 Task: Create ChildIssue0000000044 as Child Issue of Issue Issue0000000022 in Backlog  in Scrum Project Project0000000005 in Jira. Create ChildIssue0000000045 as Child Issue of Issue Issue0000000023 in Backlog  in Scrum Project Project0000000005 in Jira. Create ChildIssue0000000046 as Child Issue of Issue Issue0000000023 in Backlog  in Scrum Project Project0000000005 in Jira. Create ChildIssue0000000047 as Child Issue of Issue Issue0000000024 in Backlog  in Scrum Project Project0000000005 in Jira. Create ChildIssue0000000048 as Child Issue of Issue Issue0000000024 in Backlog  in Scrum Project Project0000000005 in Jira
Action: Mouse moved to (402, 413)
Screenshot: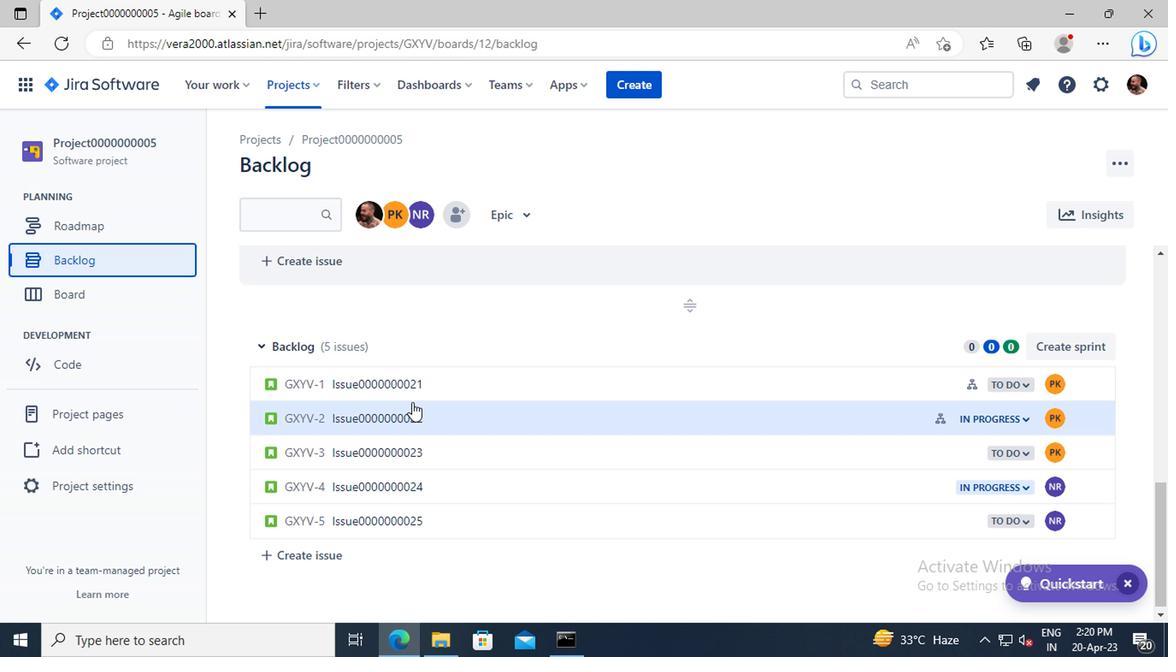 
Action: Mouse pressed left at (402, 413)
Screenshot: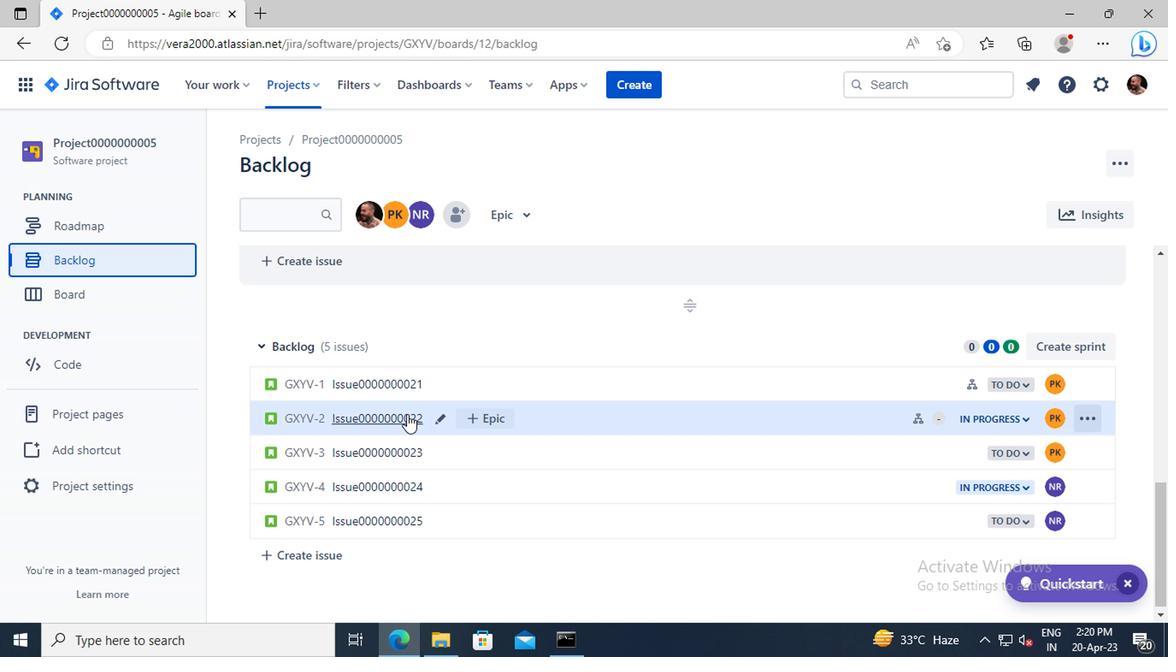 
Action: Mouse moved to (864, 345)
Screenshot: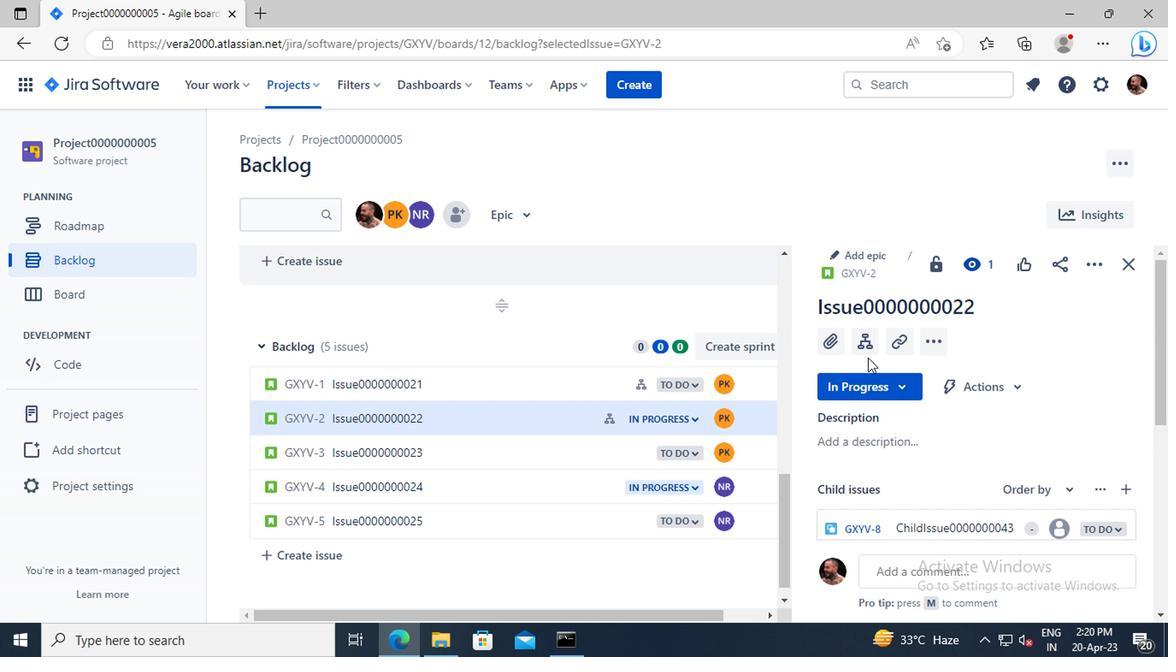 
Action: Mouse pressed left at (864, 345)
Screenshot: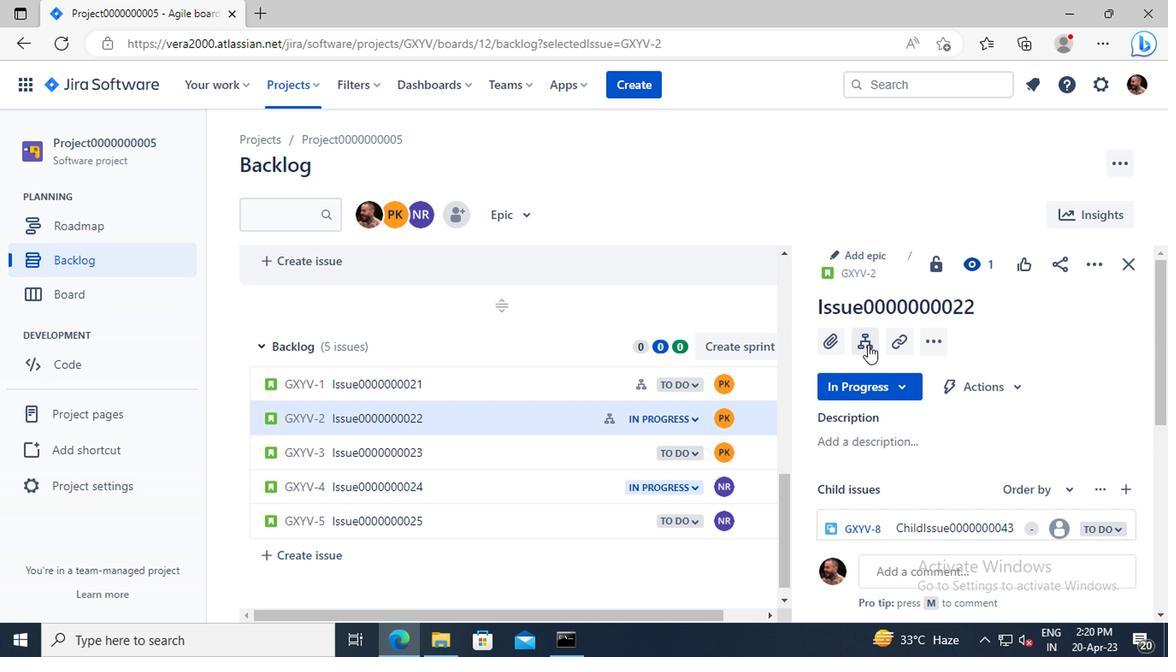 
Action: Mouse moved to (870, 413)
Screenshot: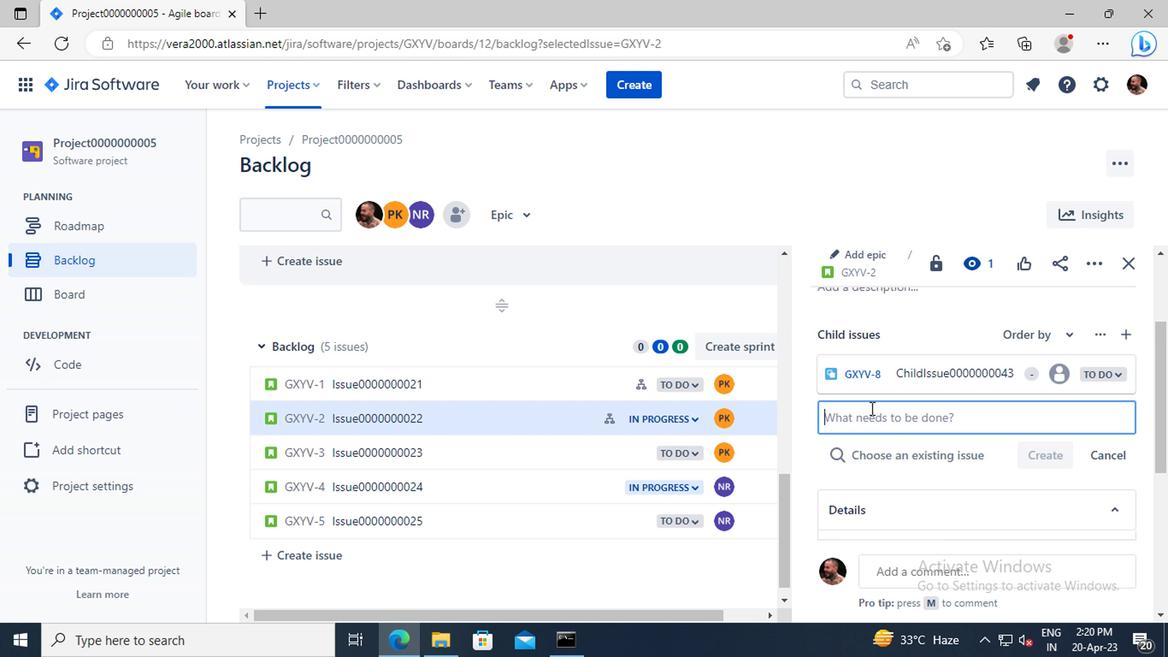 
Action: Mouse pressed left at (870, 413)
Screenshot: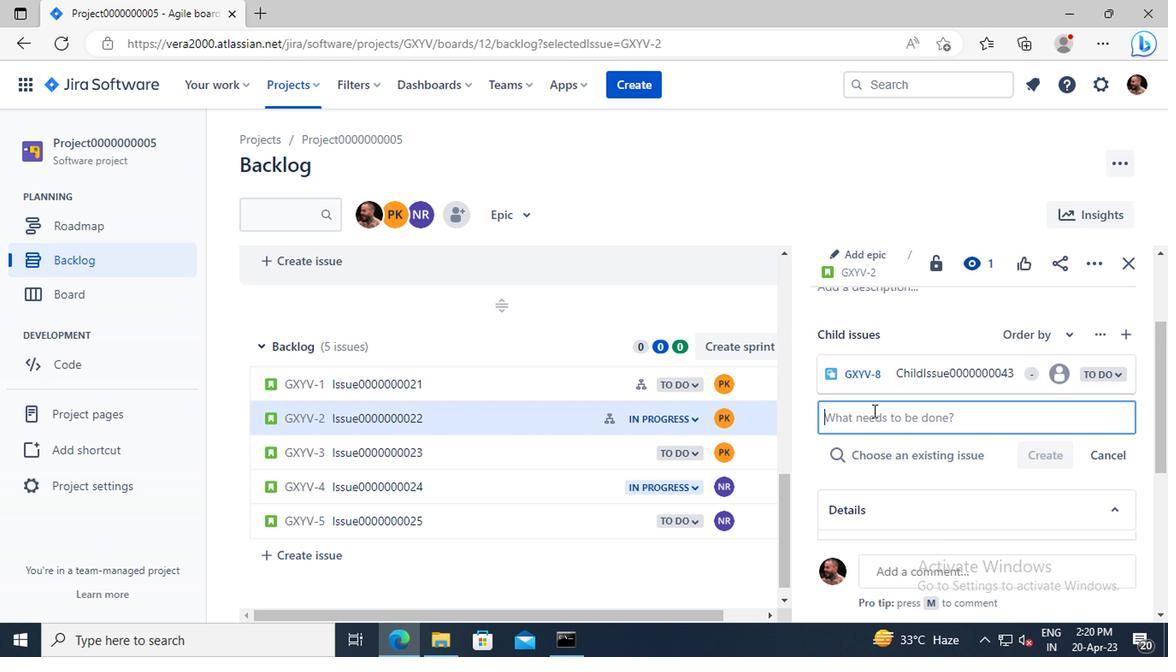 
Action: Key pressed <Key.shift>CHILD<Key.shift>ISSUE0000000044
Screenshot: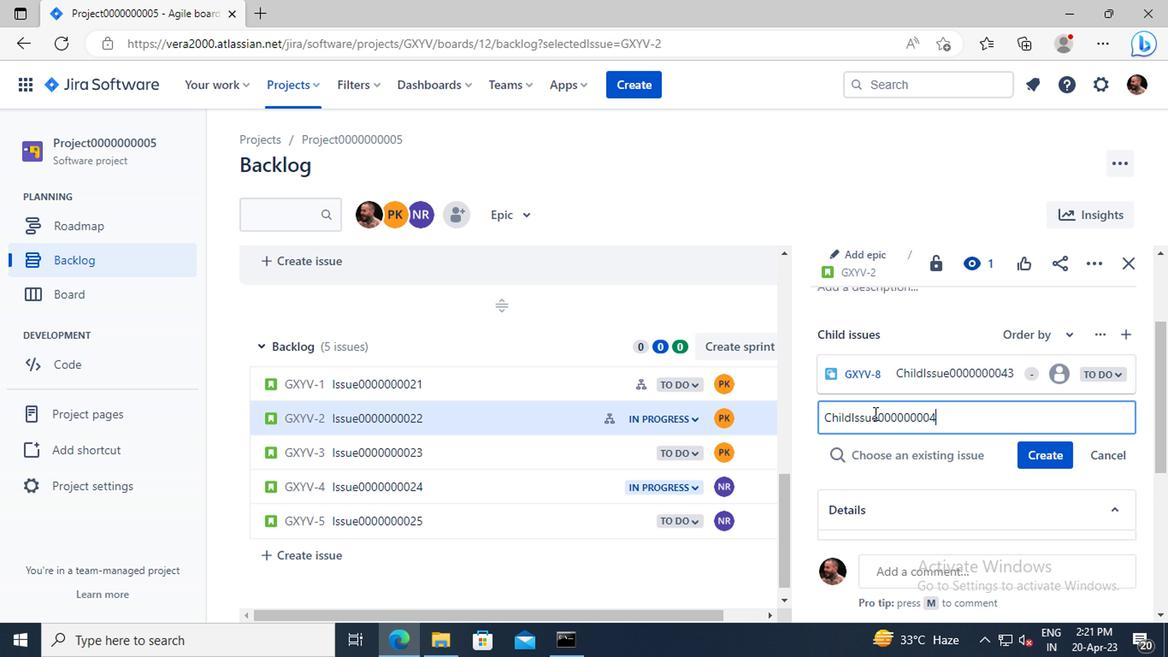 
Action: Mouse moved to (1037, 455)
Screenshot: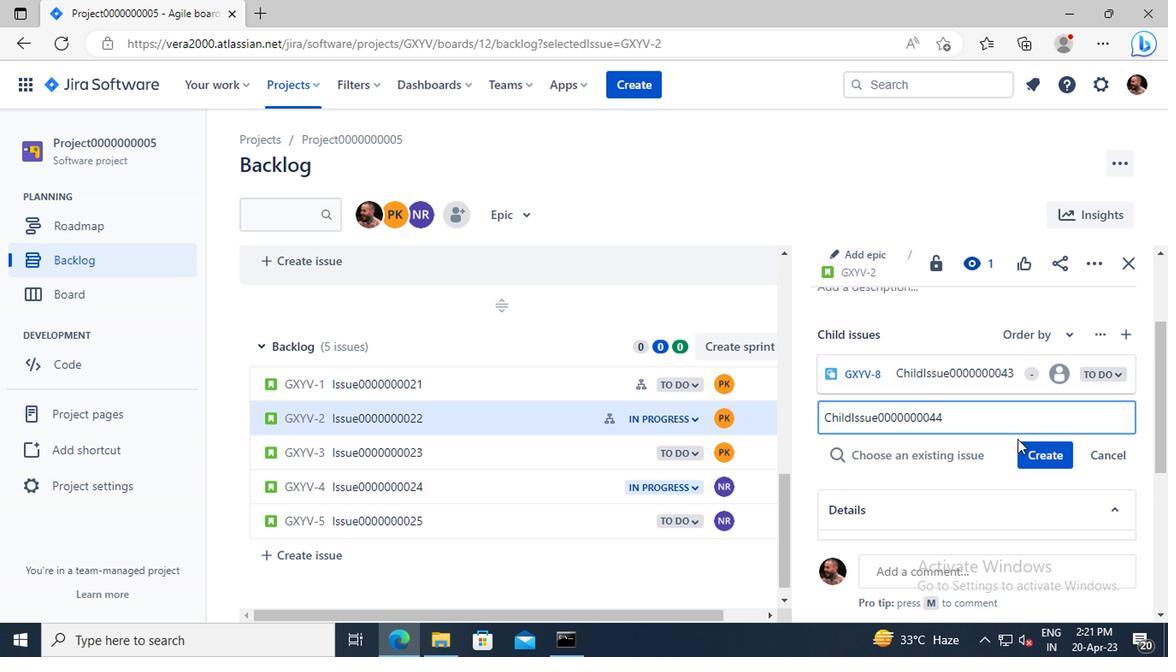 
Action: Mouse pressed left at (1037, 455)
Screenshot: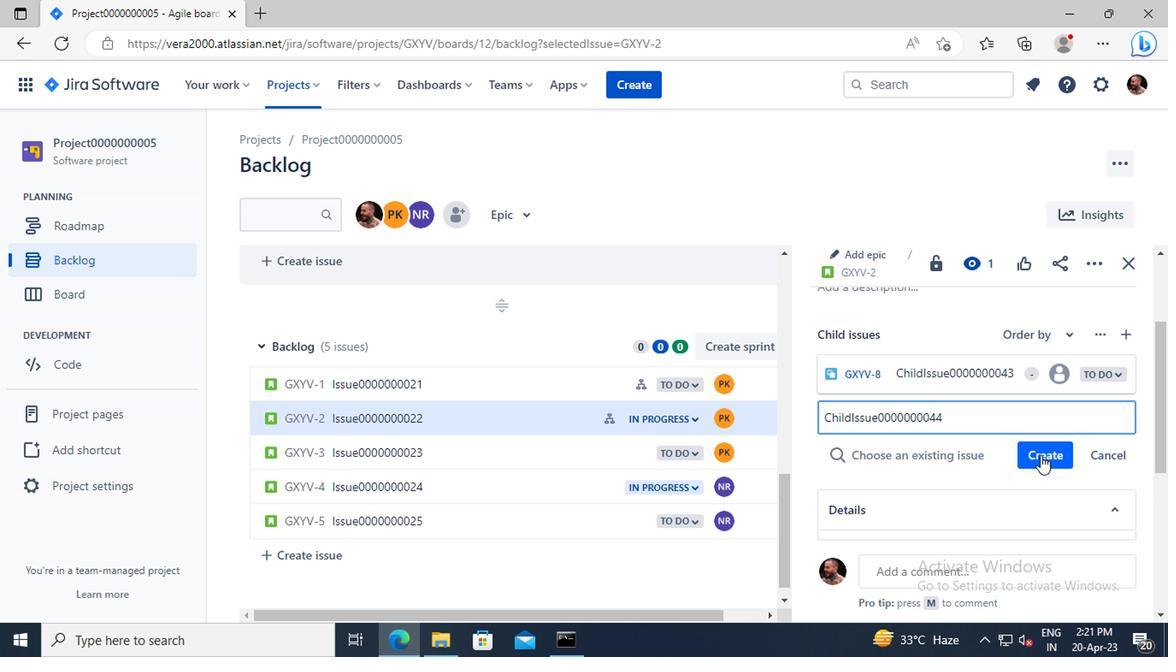 
Action: Mouse moved to (388, 449)
Screenshot: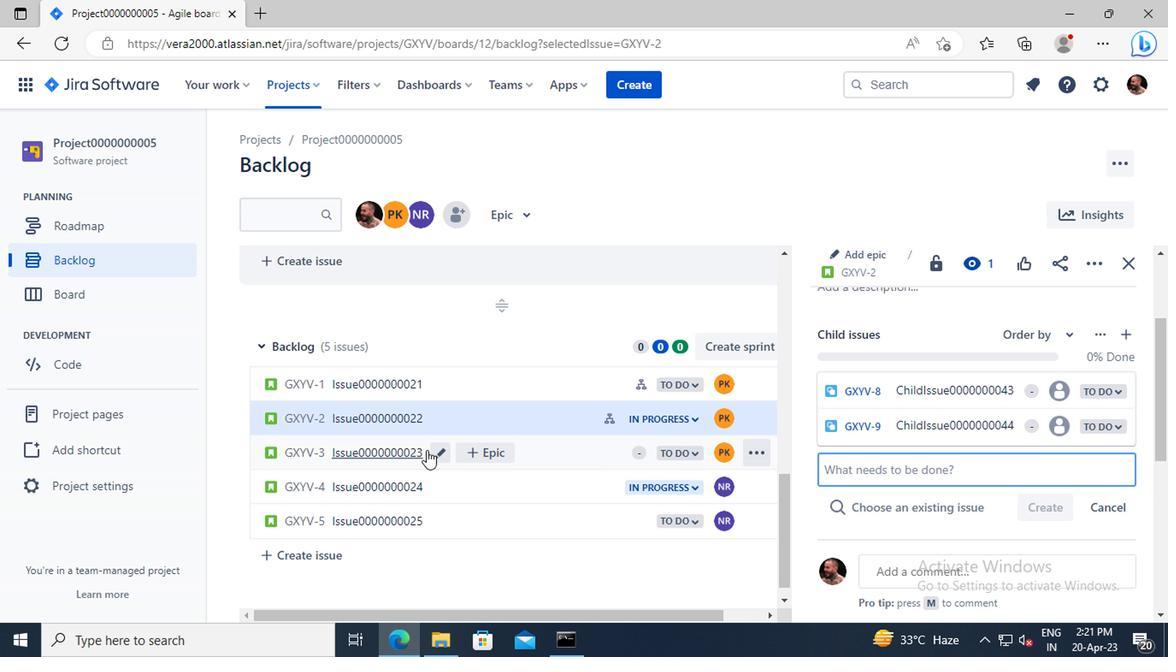 
Action: Mouse pressed left at (388, 449)
Screenshot: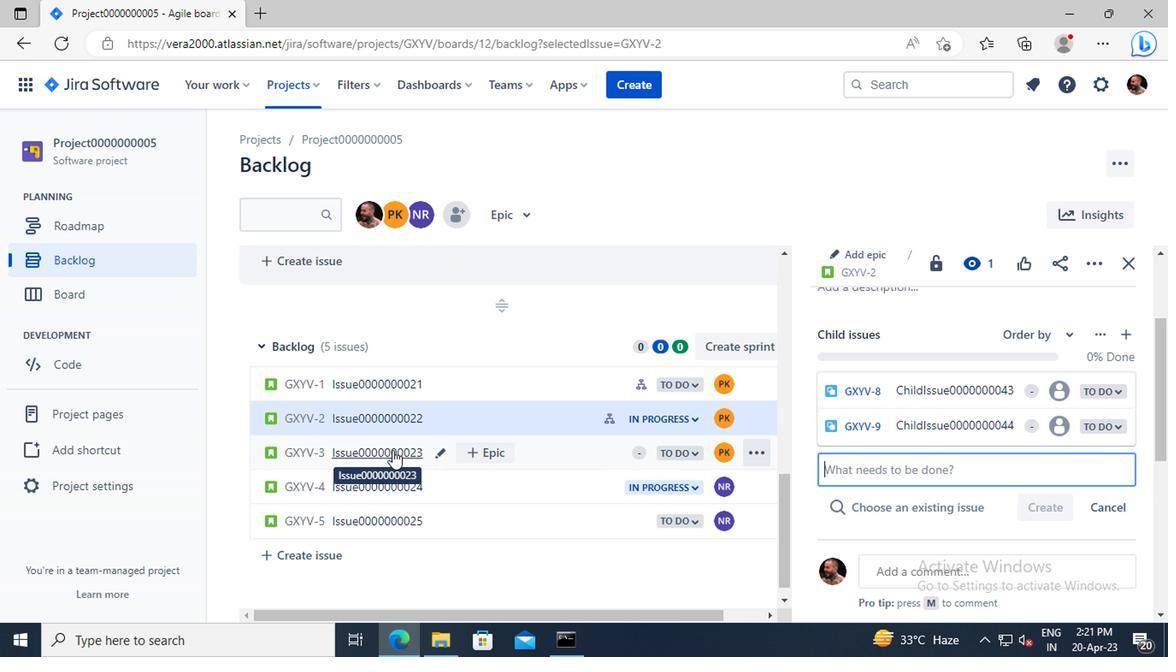 
Action: Mouse moved to (861, 340)
Screenshot: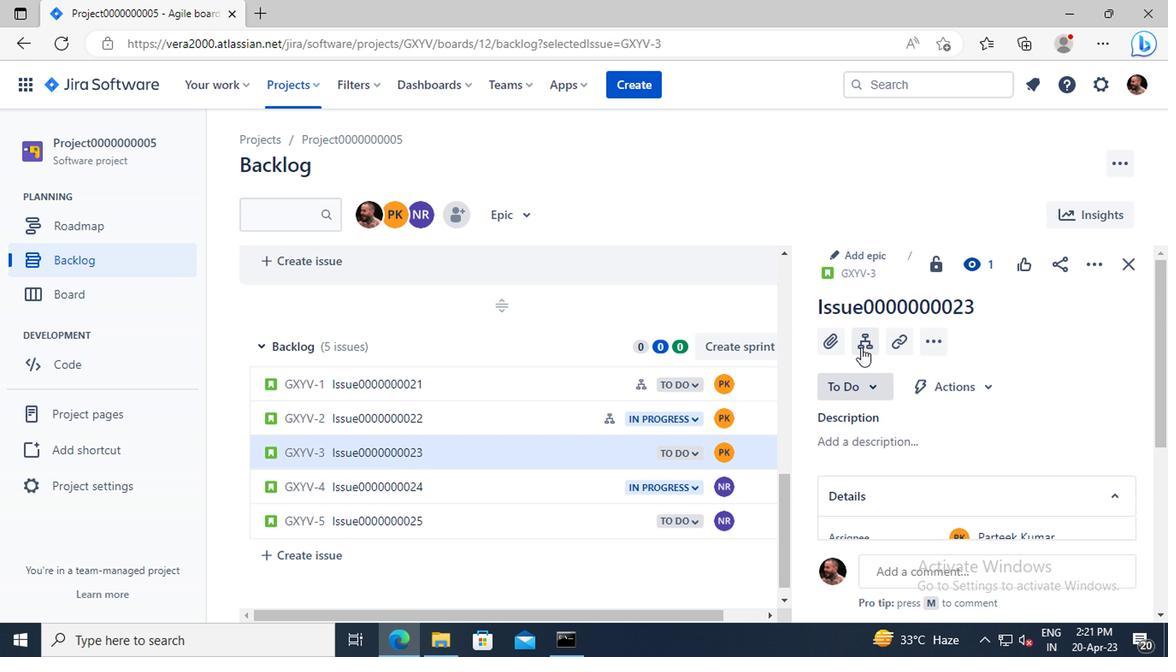 
Action: Mouse pressed left at (861, 340)
Screenshot: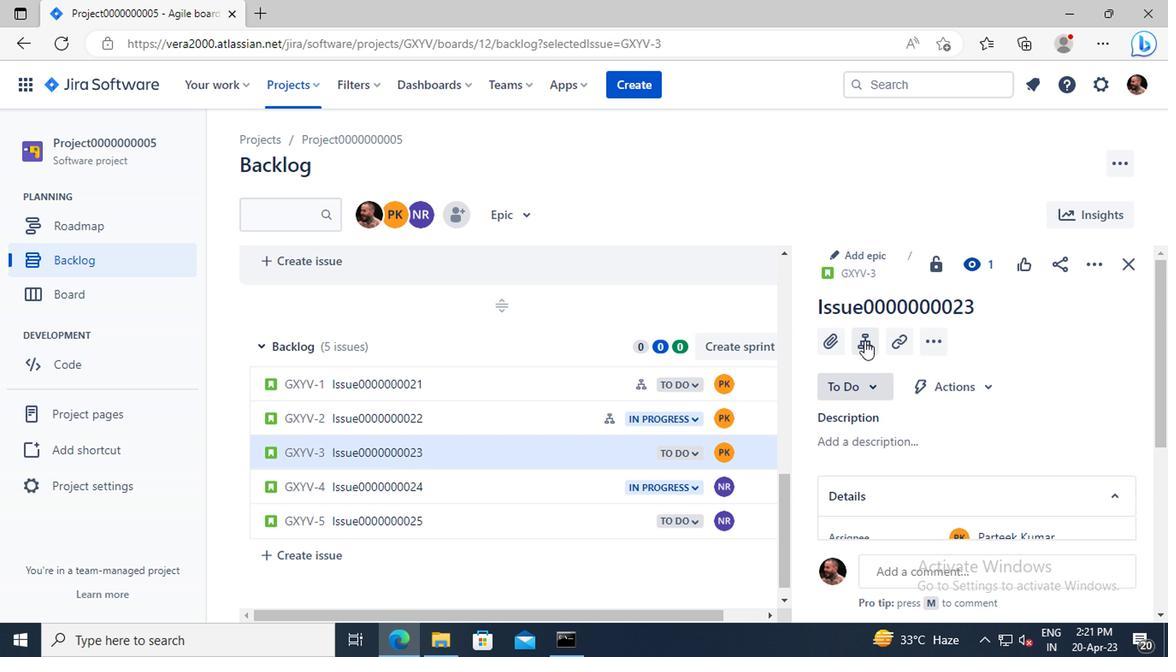 
Action: Mouse moved to (874, 417)
Screenshot: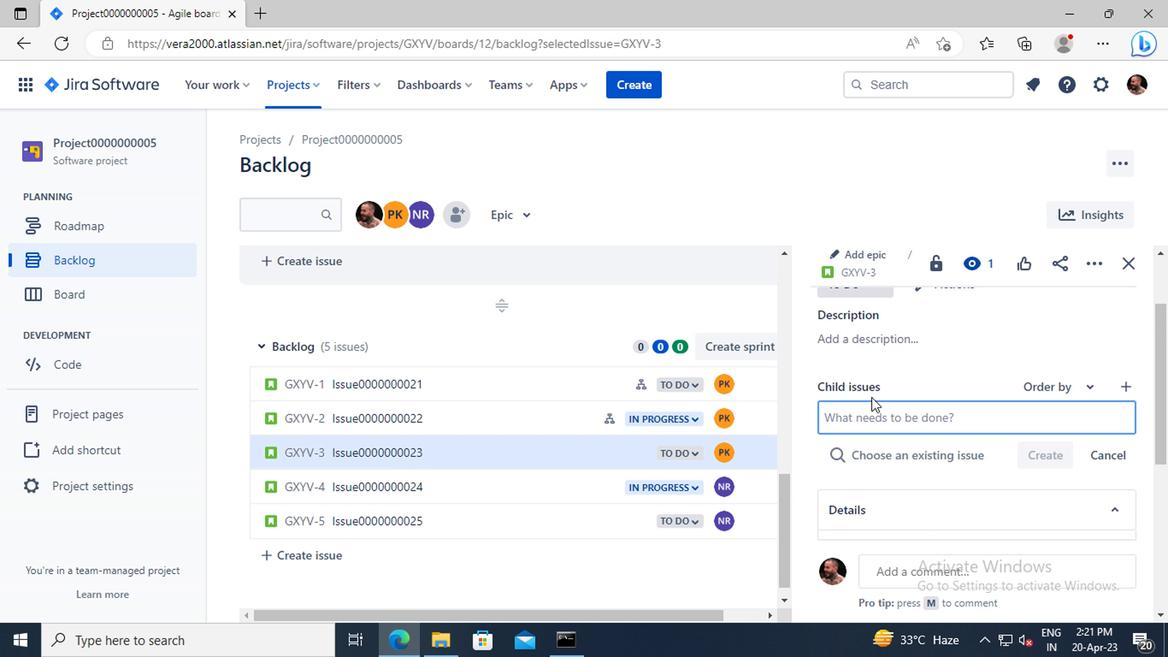 
Action: Mouse pressed left at (874, 417)
Screenshot: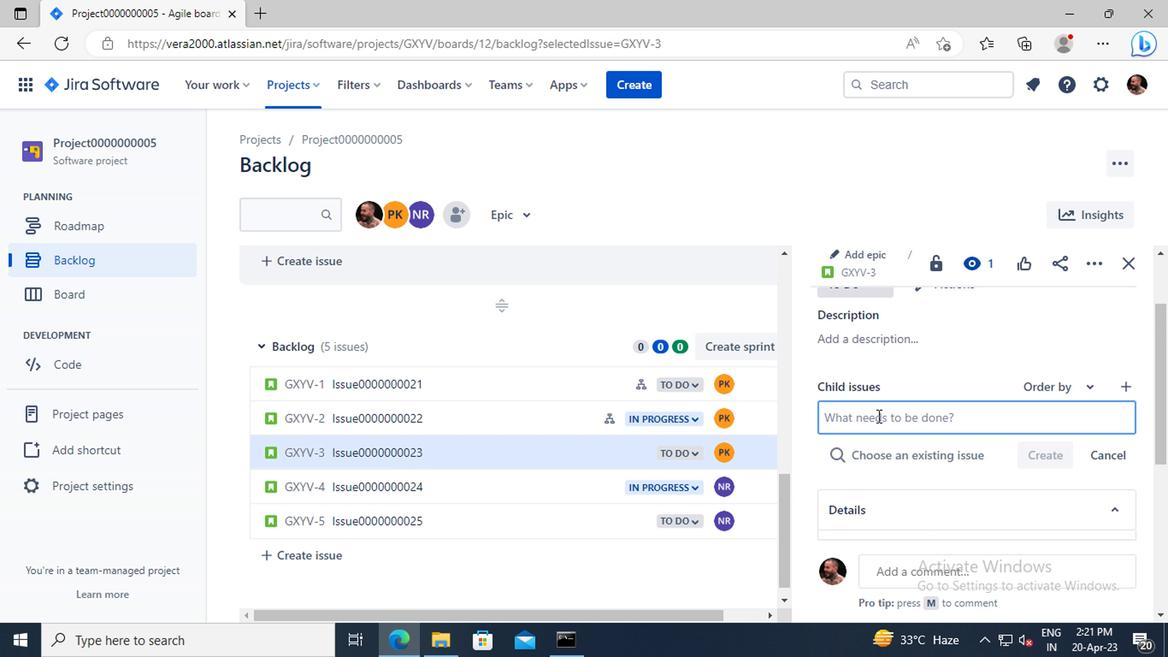 
Action: Key pressed <Key.shift>CHILD<Key.shift>ISSUE0000000045
Screenshot: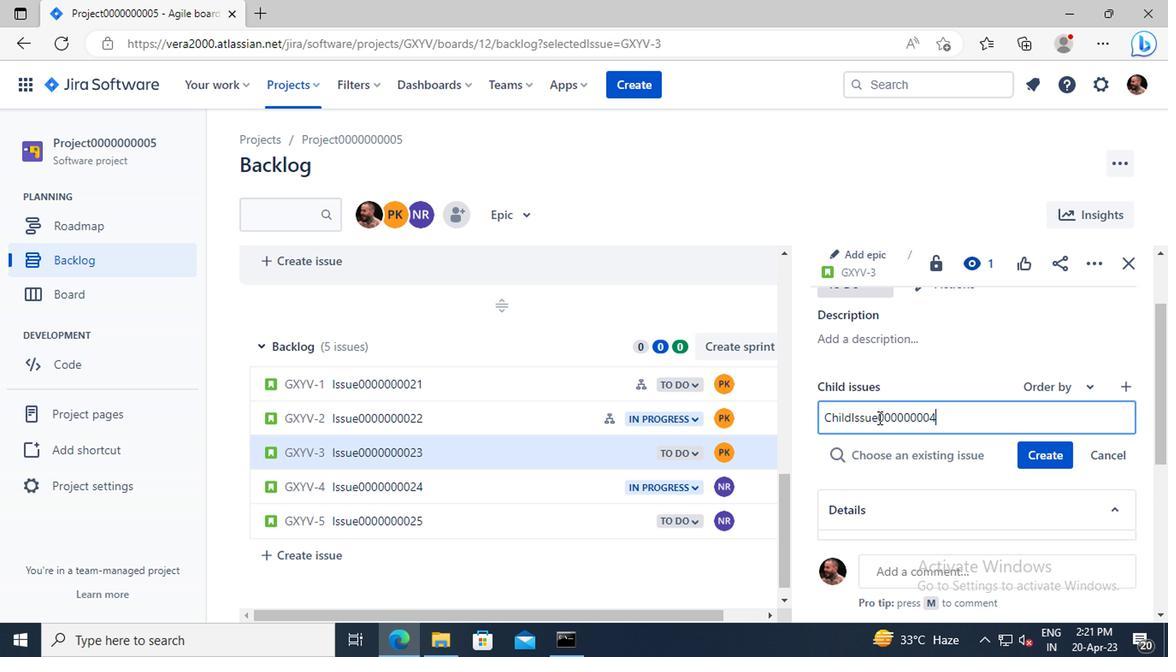
Action: Mouse moved to (1054, 457)
Screenshot: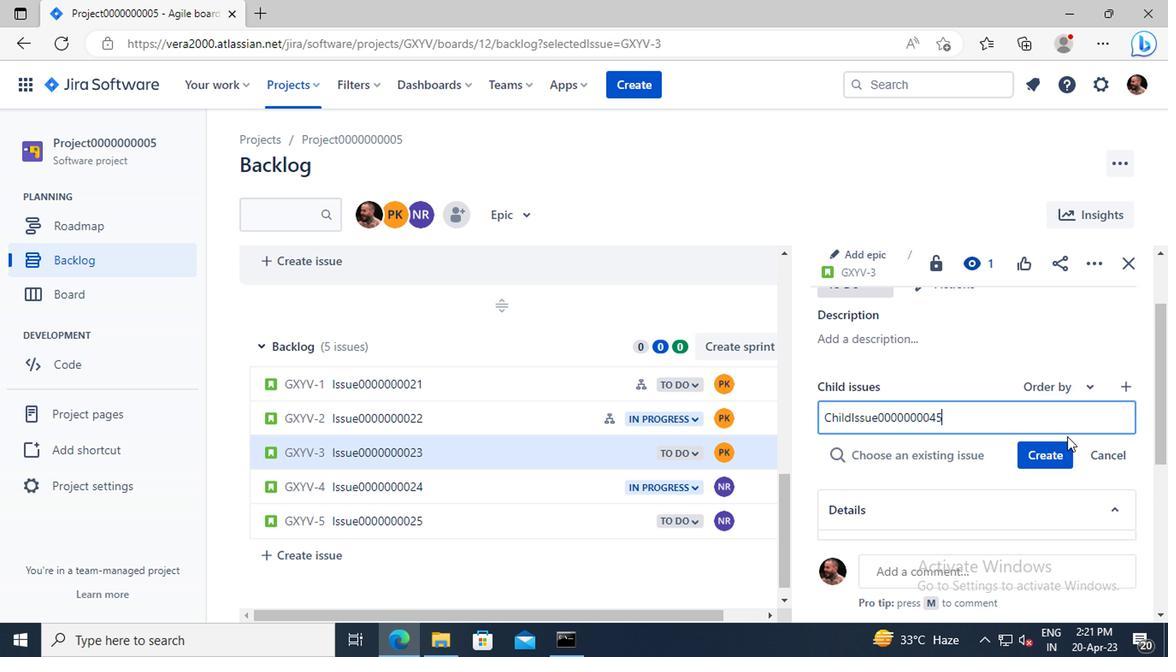 
Action: Mouse pressed left at (1054, 457)
Screenshot: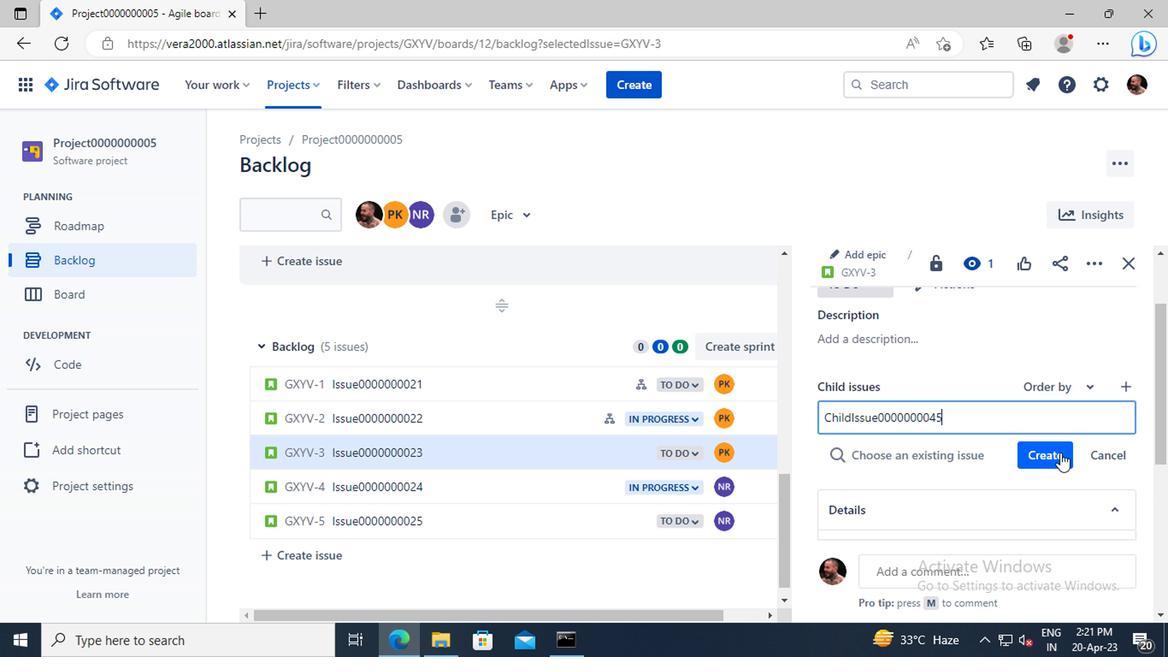 
Action: Mouse moved to (960, 464)
Screenshot: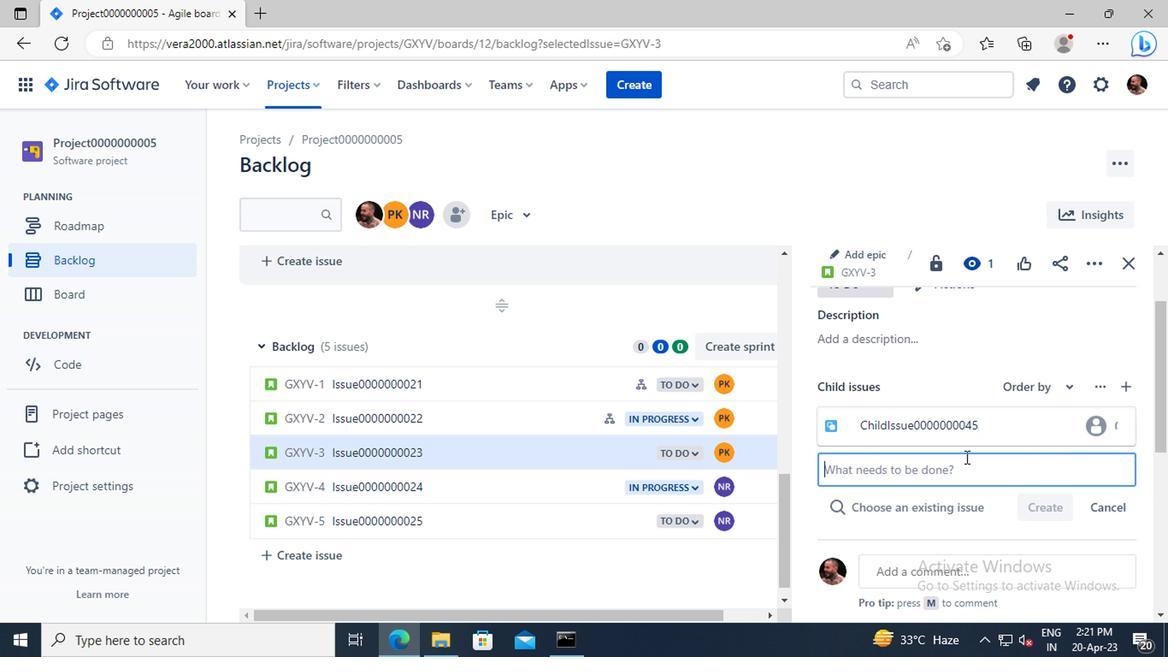 
Action: Mouse pressed left at (960, 464)
Screenshot: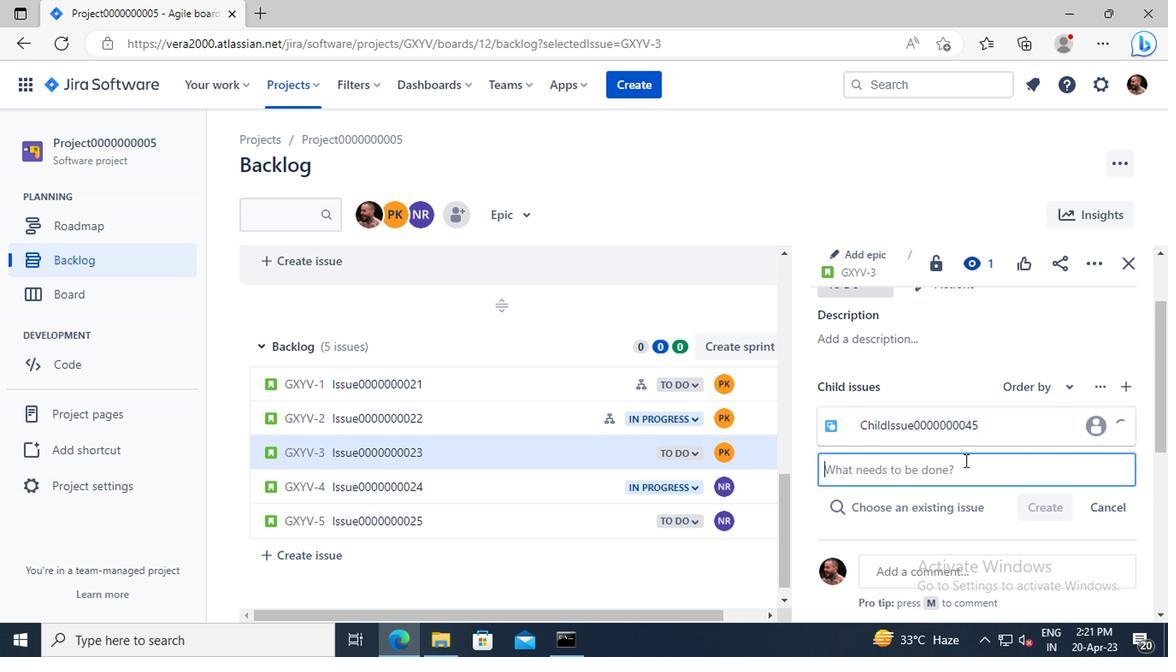
Action: Key pressed <Key.shift>CHILD<Key.shift>ISSUE0000000046
Screenshot: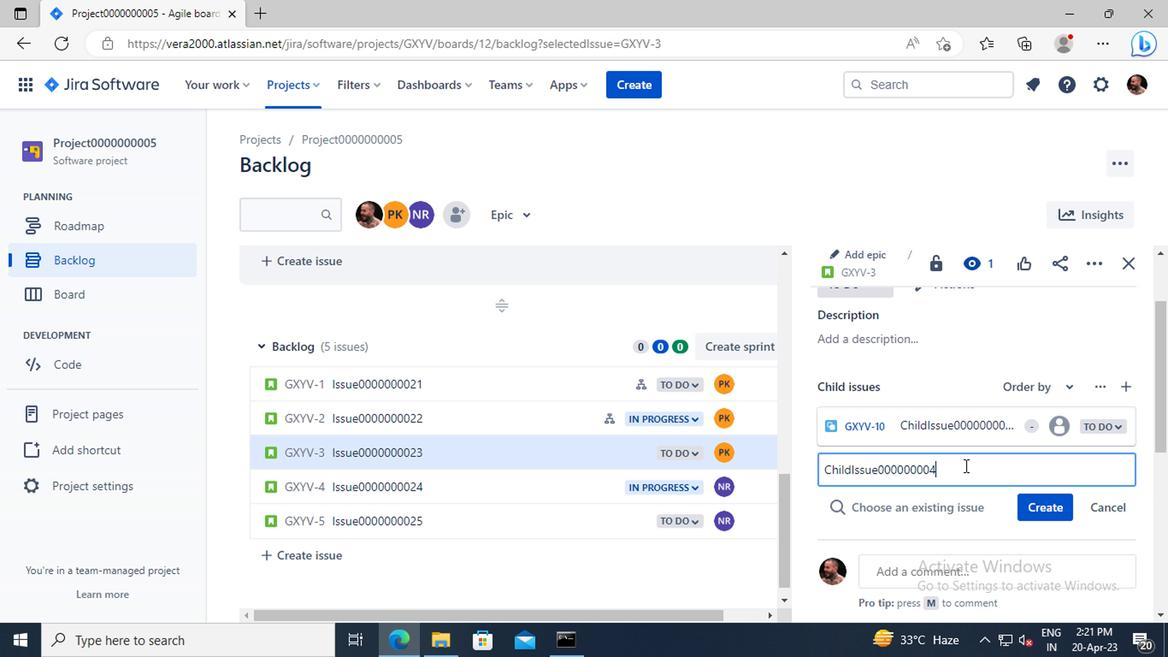 
Action: Mouse moved to (1044, 507)
Screenshot: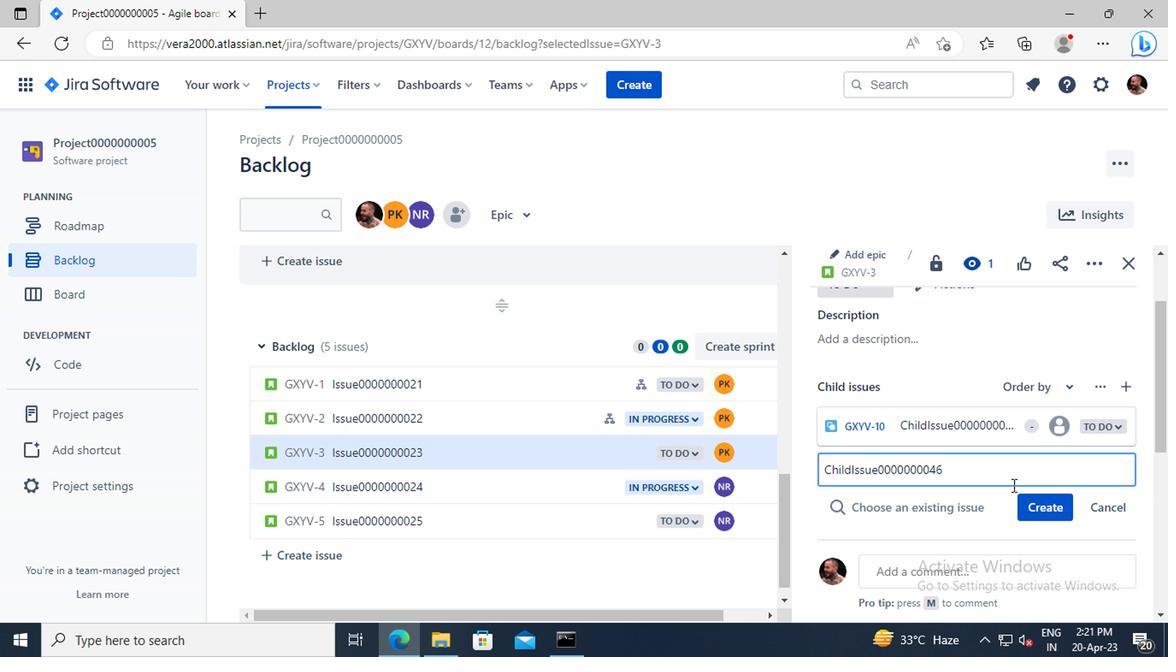 
Action: Mouse pressed left at (1044, 507)
Screenshot: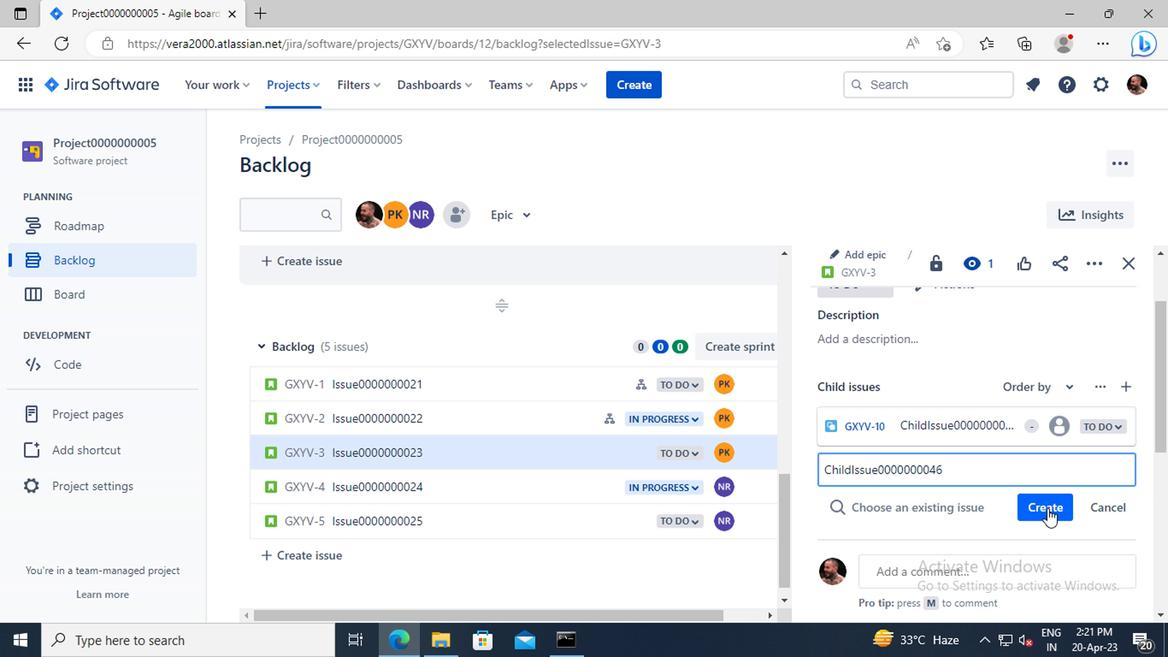 
Action: Mouse moved to (380, 483)
Screenshot: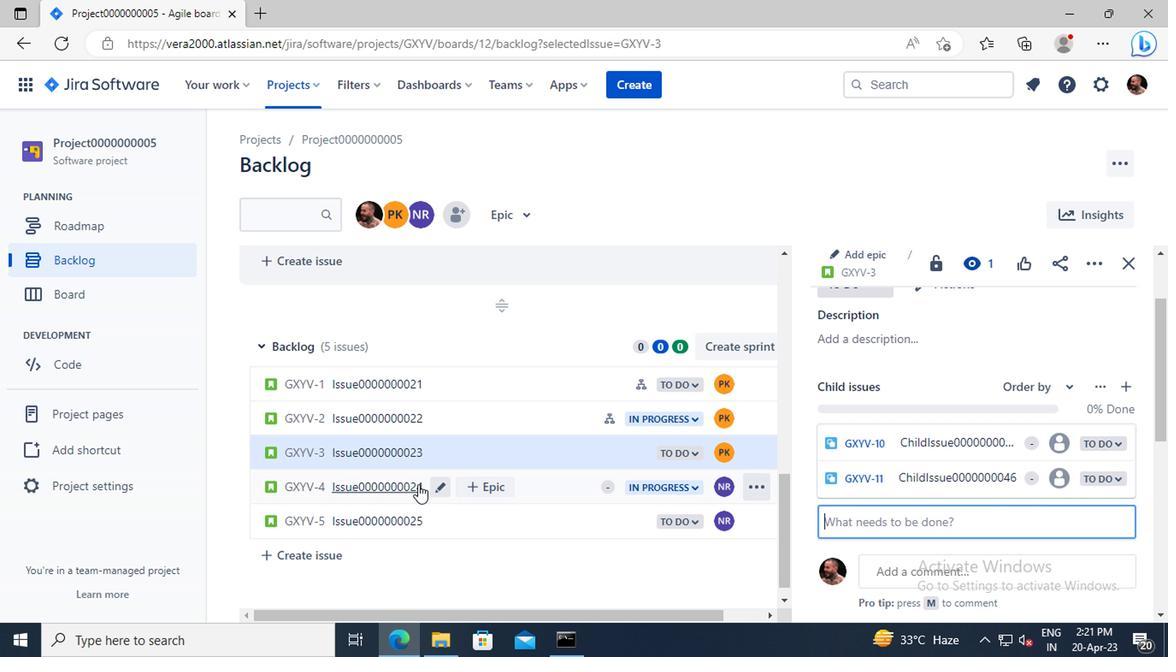 
Action: Mouse pressed left at (380, 483)
Screenshot: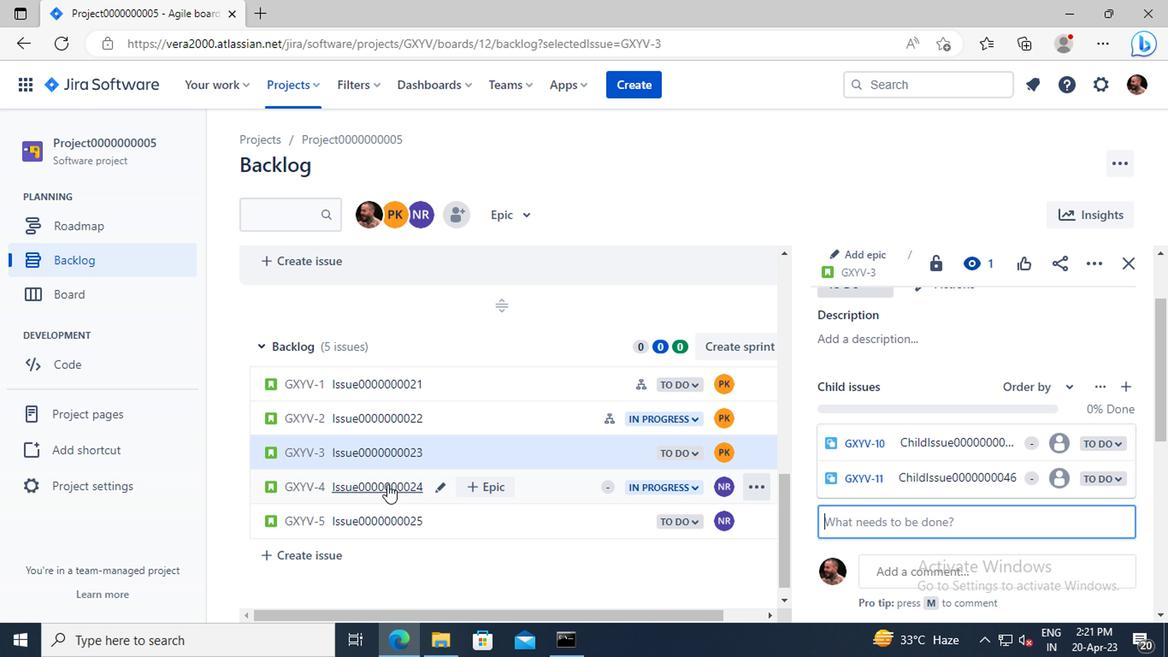 
Action: Mouse moved to (858, 340)
Screenshot: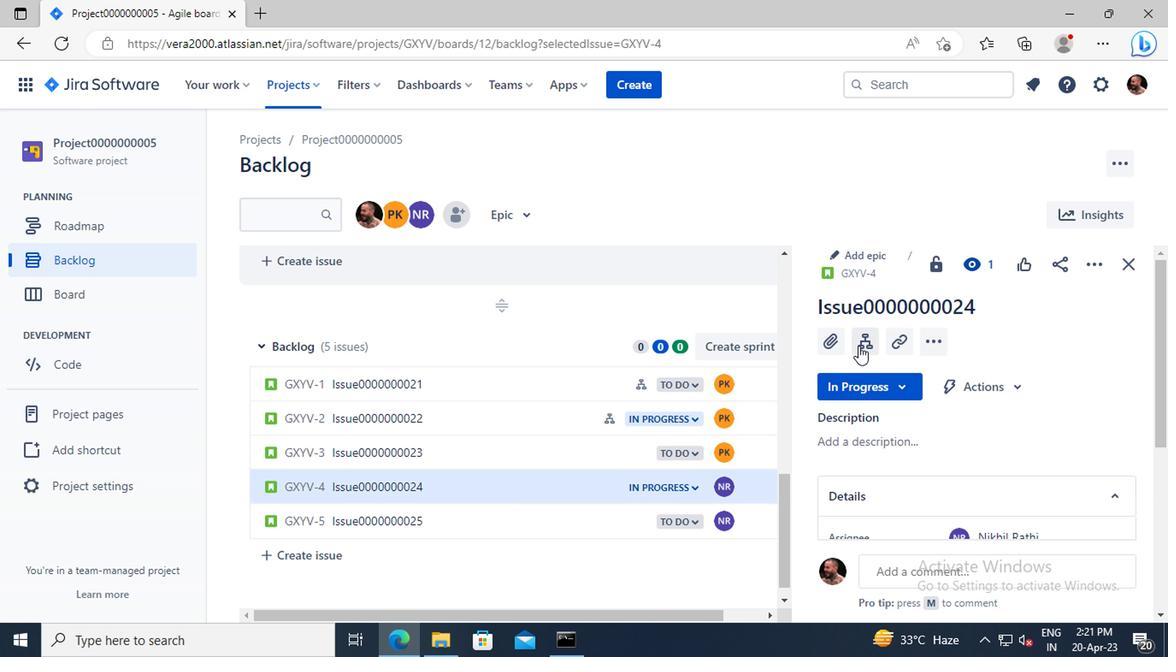 
Action: Mouse pressed left at (858, 340)
Screenshot: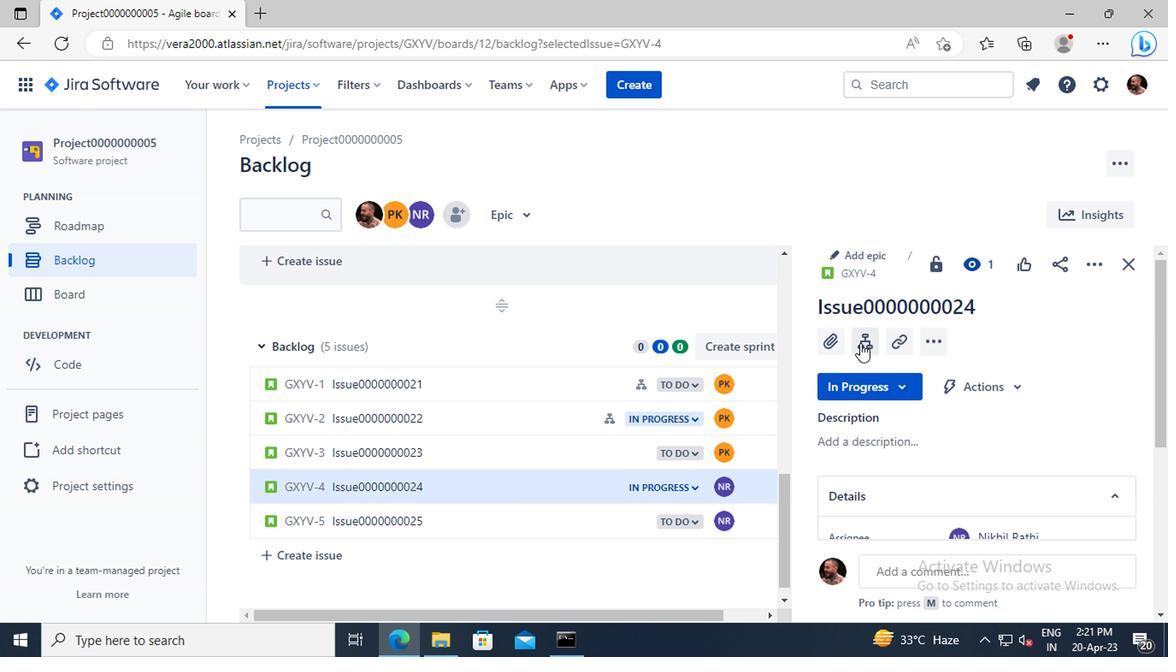 
Action: Mouse moved to (872, 415)
Screenshot: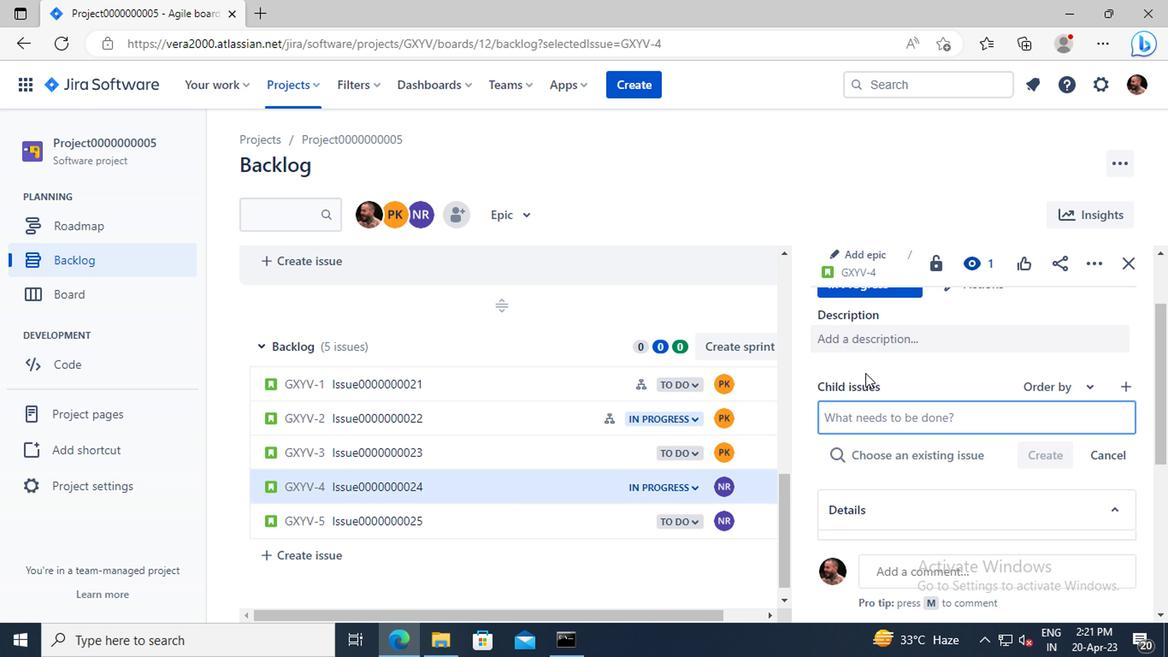 
Action: Mouse pressed left at (872, 415)
Screenshot: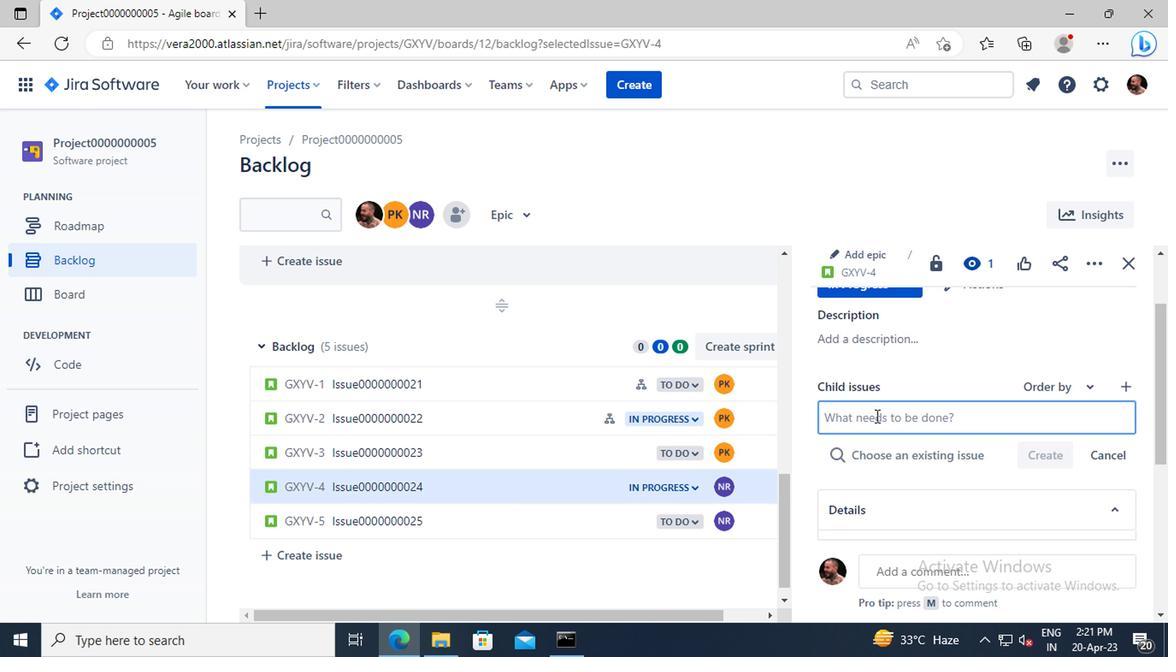 
Action: Key pressed <Key.shift>CHILD<Key.shift>ISSUE0000000047
Screenshot: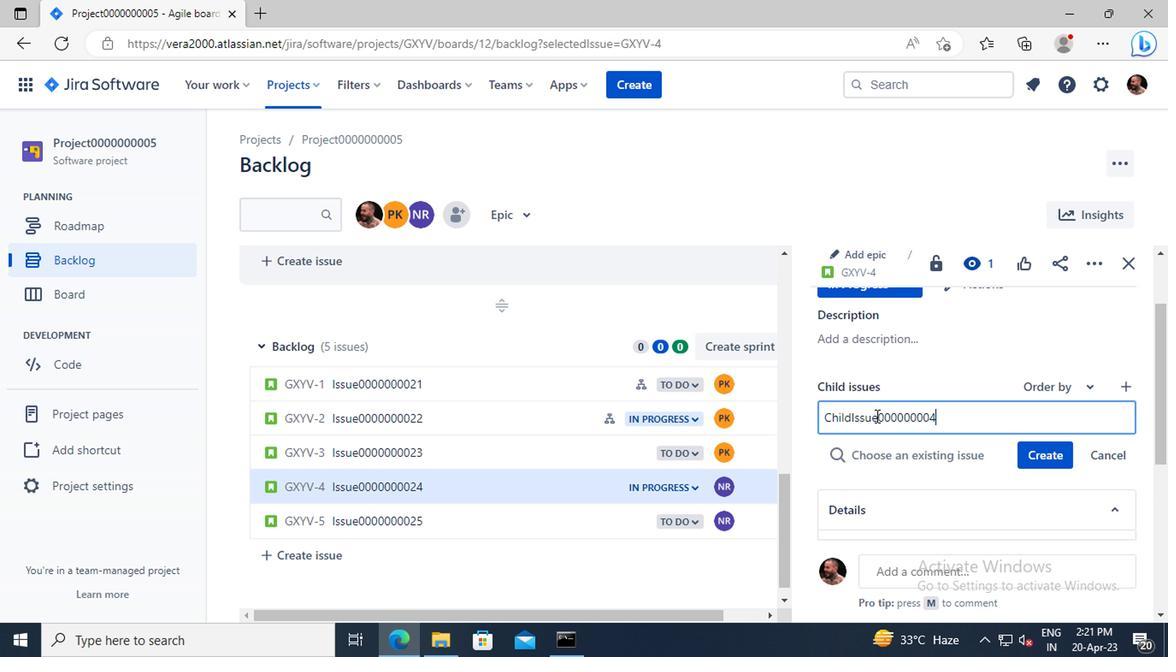 
Action: Mouse moved to (1038, 451)
Screenshot: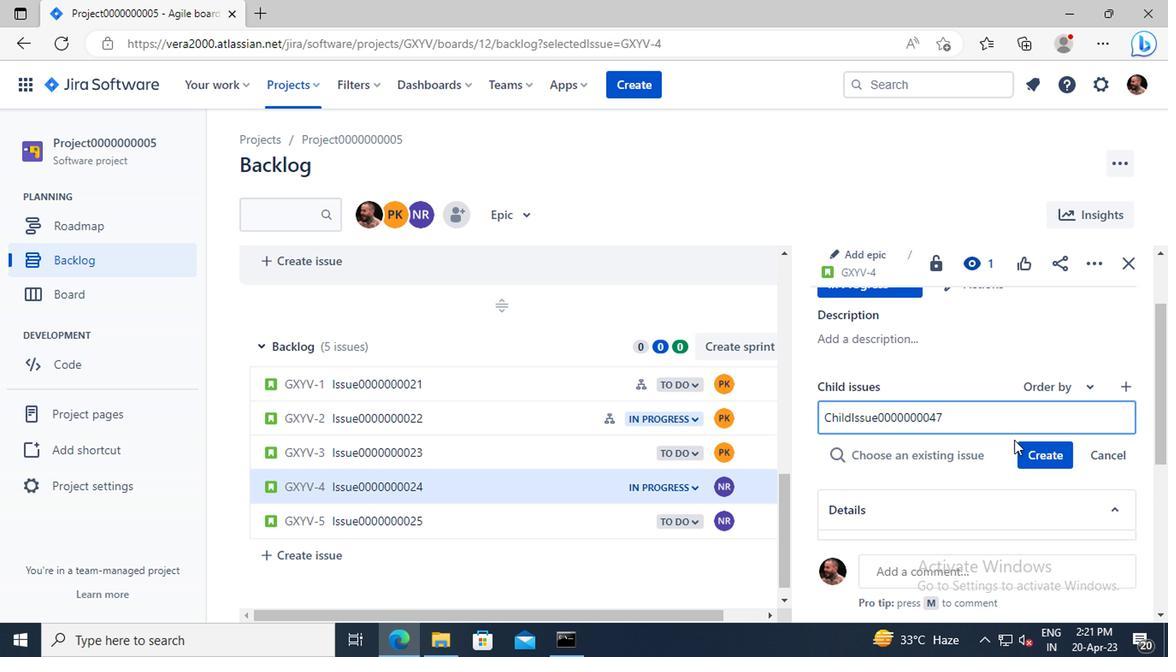 
Action: Mouse pressed left at (1038, 451)
Screenshot: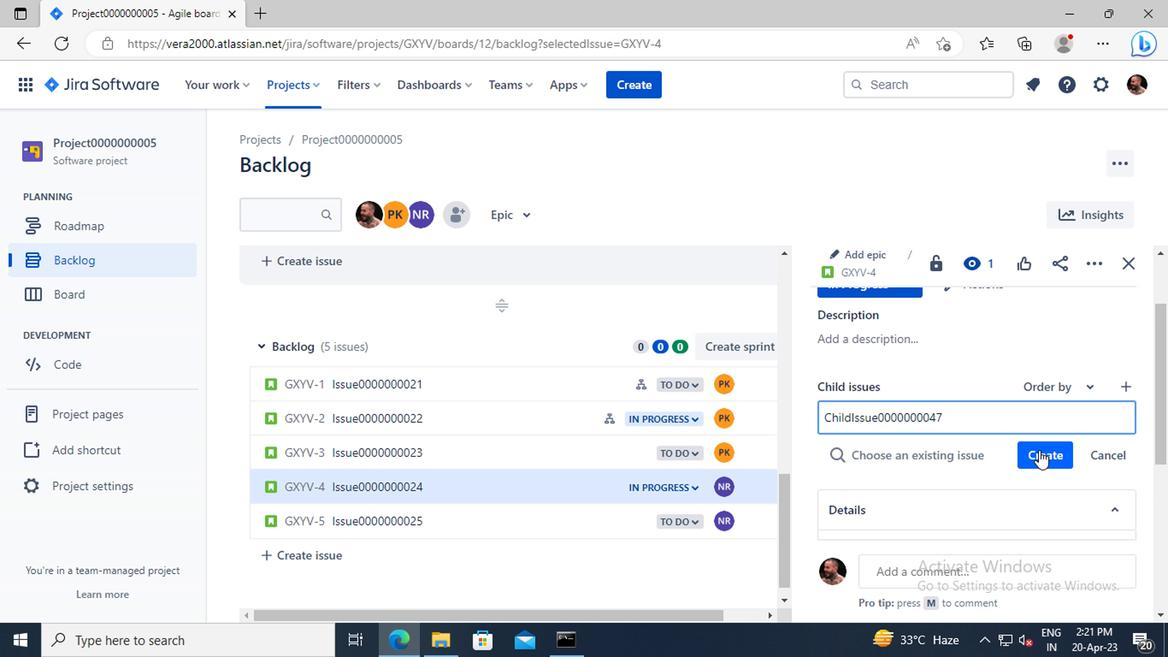 
Action: Mouse moved to (918, 460)
Screenshot: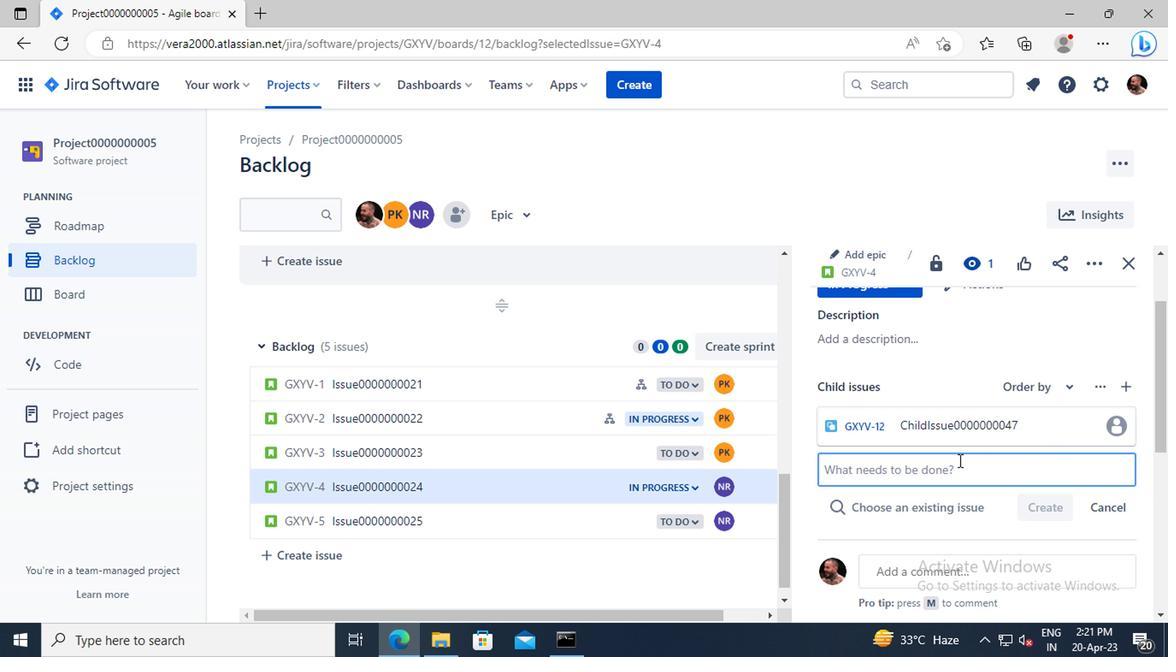 
Action: Mouse pressed left at (918, 460)
Screenshot: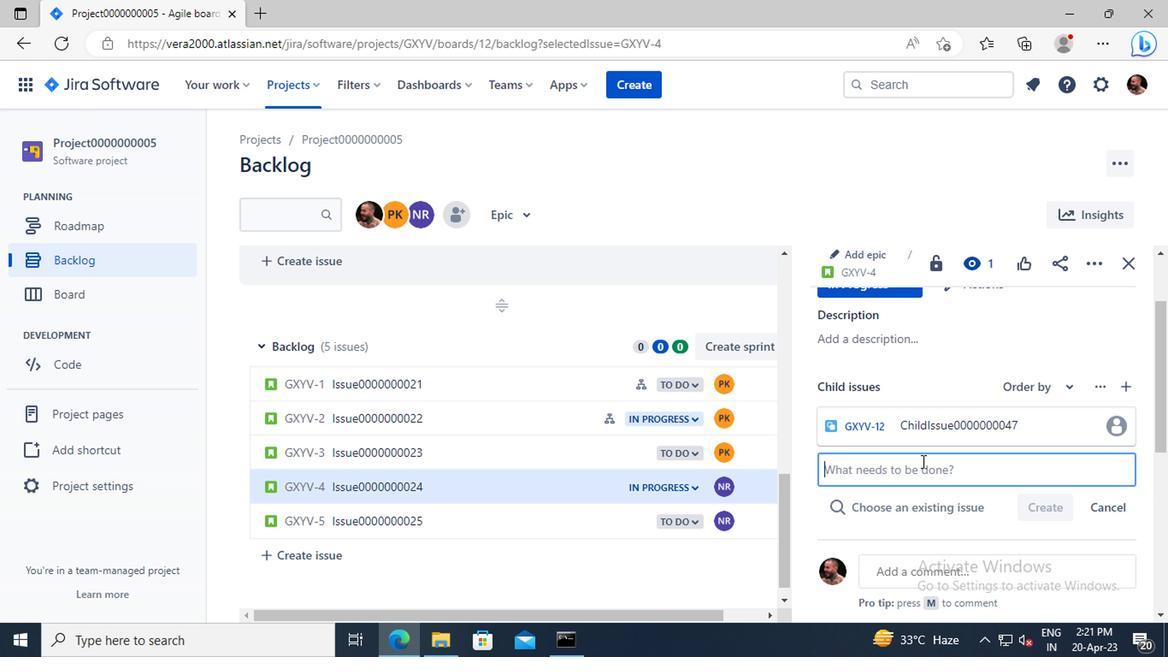 
Action: Key pressed <Key.shift>CHILD<Key.shift>ISSUE0000000048
Screenshot: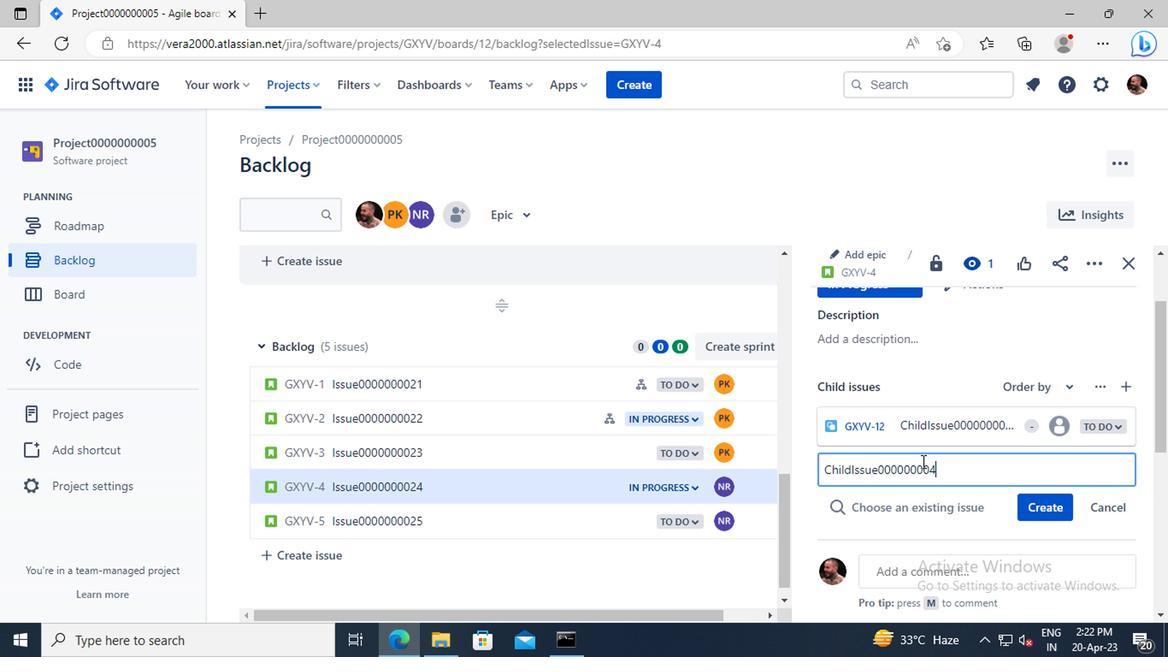 
Action: Mouse moved to (1035, 505)
Screenshot: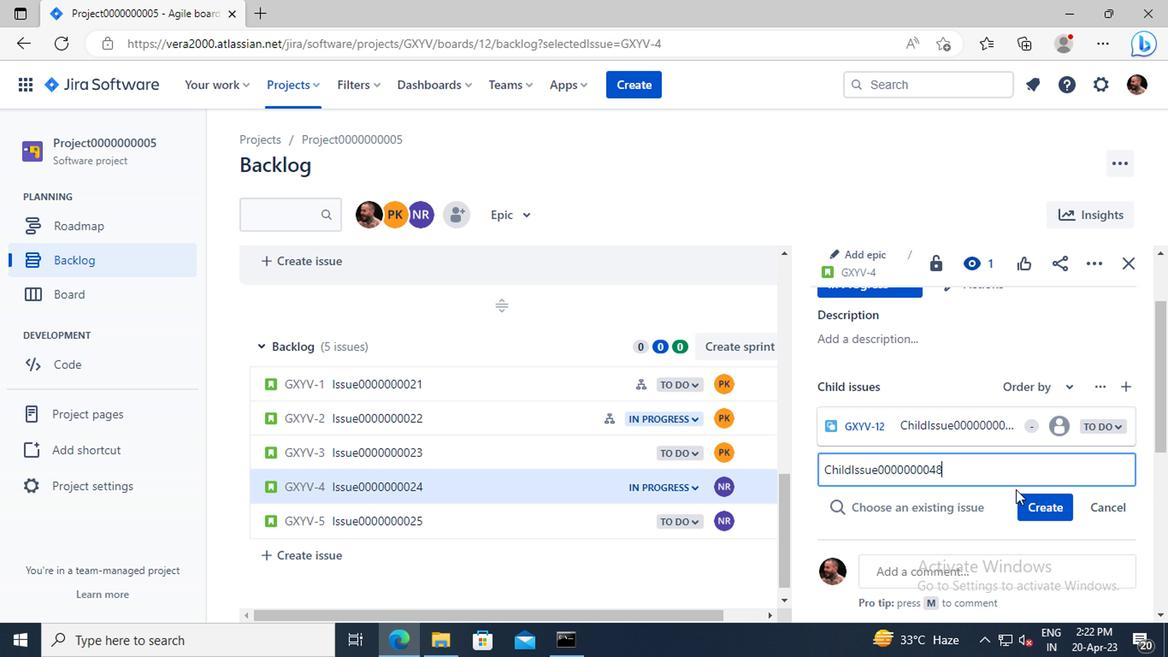 
Action: Mouse pressed left at (1035, 505)
Screenshot: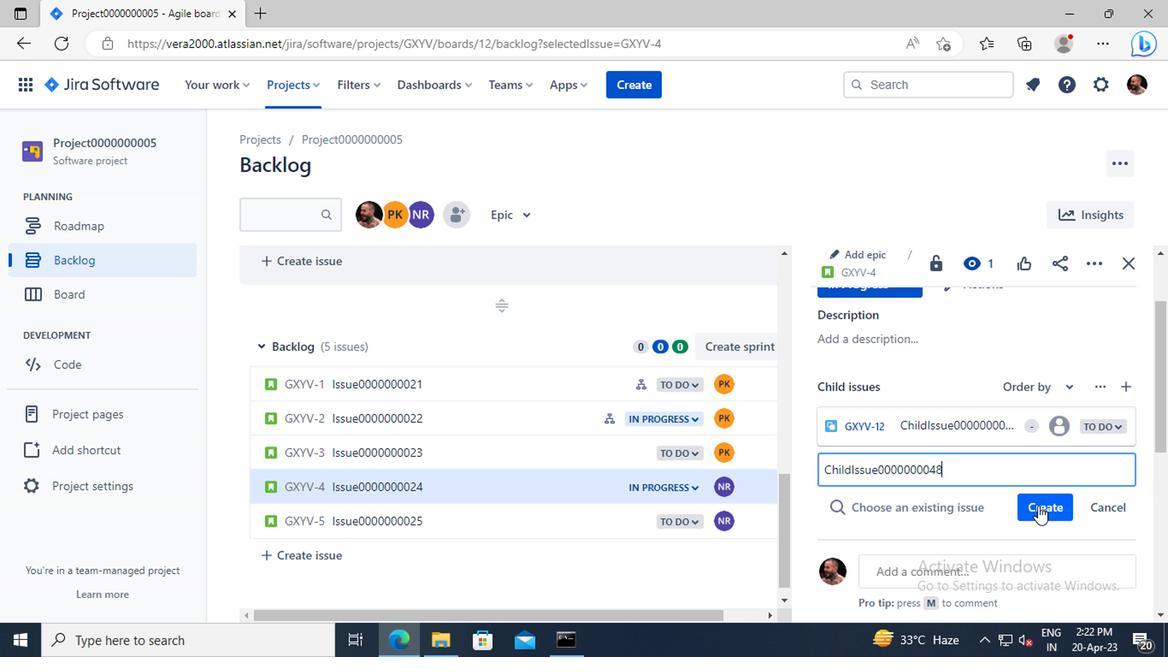 
